 Task: Apply the split cell in columns.
Action: Mouse moved to (184, 99)
Screenshot: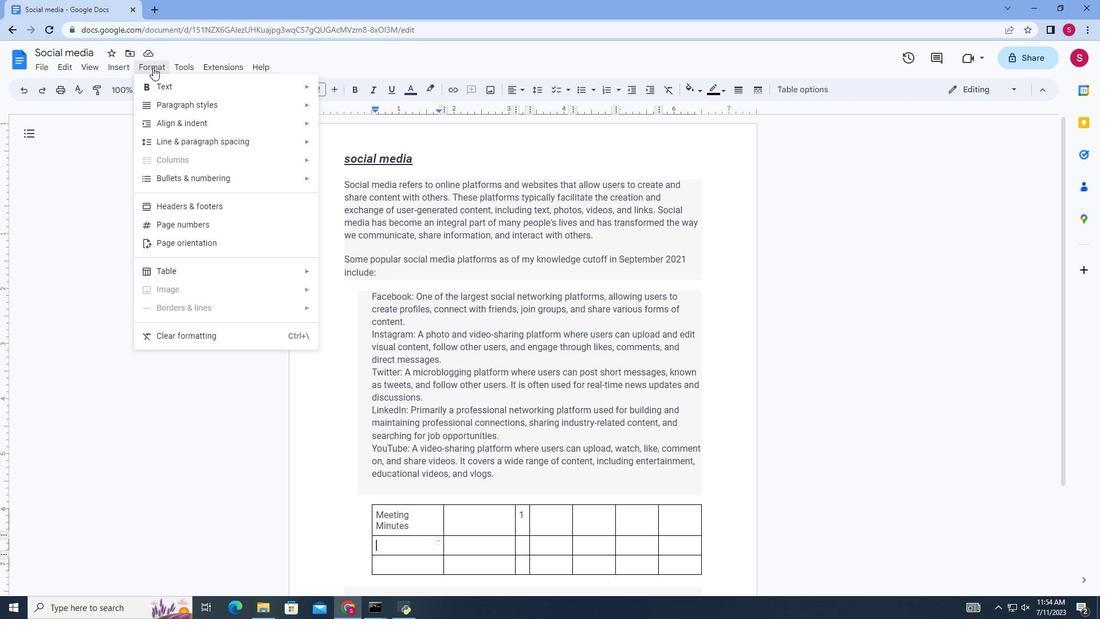 
Action: Mouse pressed left at (184, 99)
Screenshot: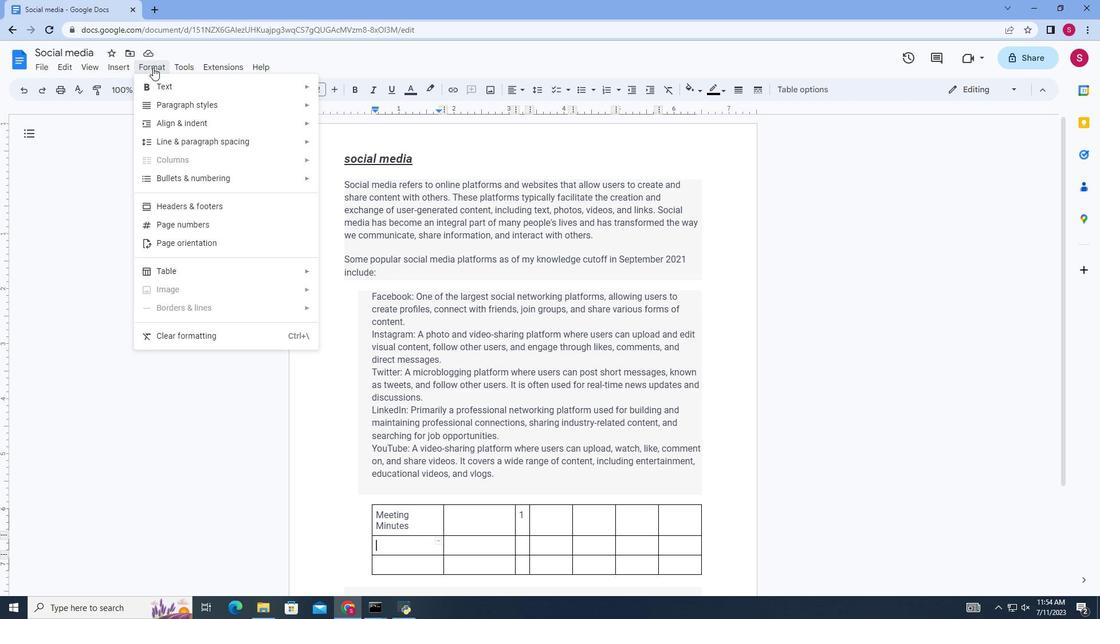 
Action: Mouse moved to (412, 538)
Screenshot: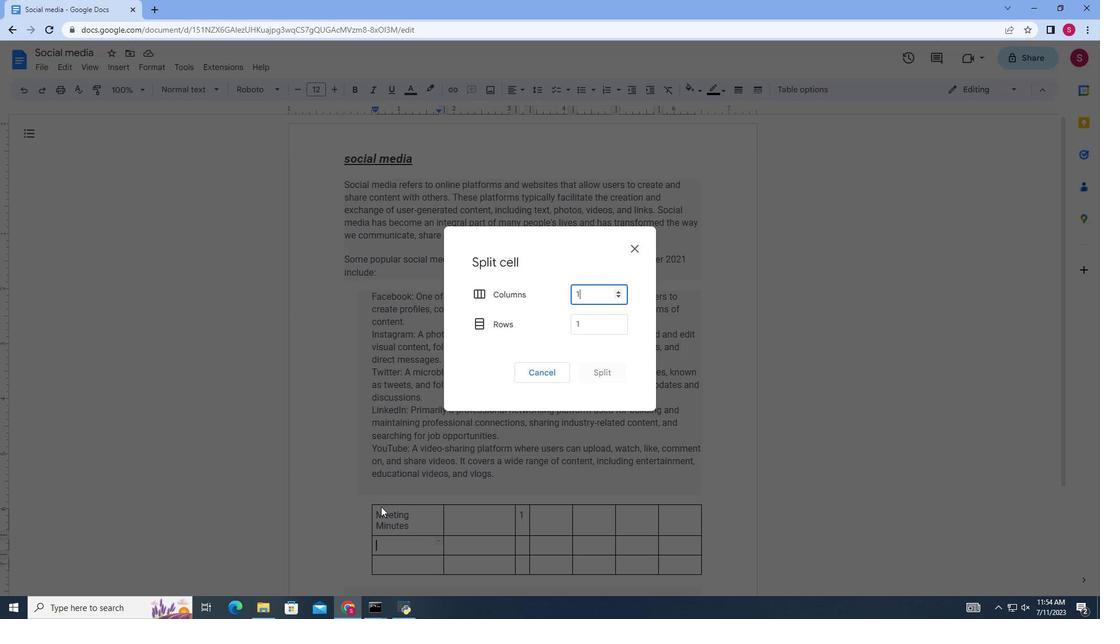 
Action: Mouse pressed left at (412, 538)
Screenshot: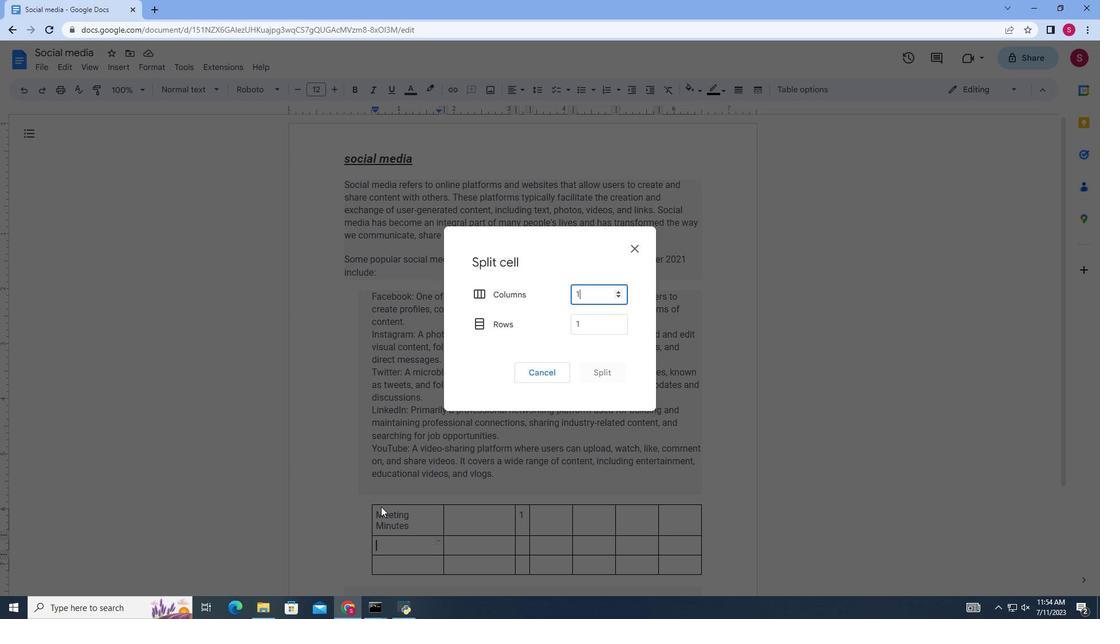 
Action: Mouse moved to (615, 327)
Screenshot: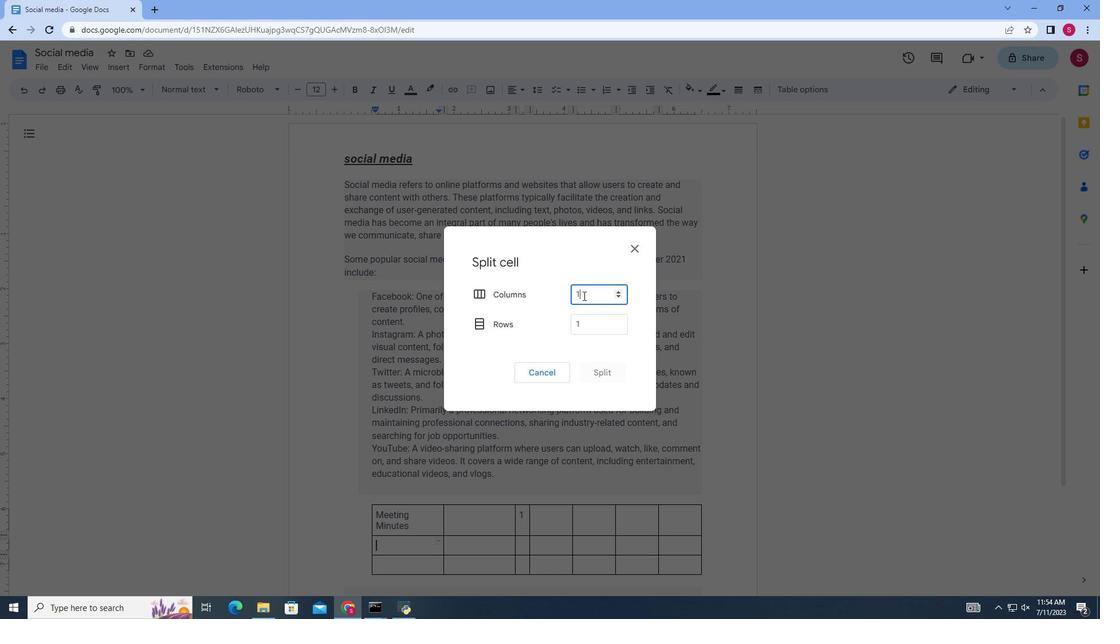 
Action: Mouse pressed left at (615, 327)
Screenshot: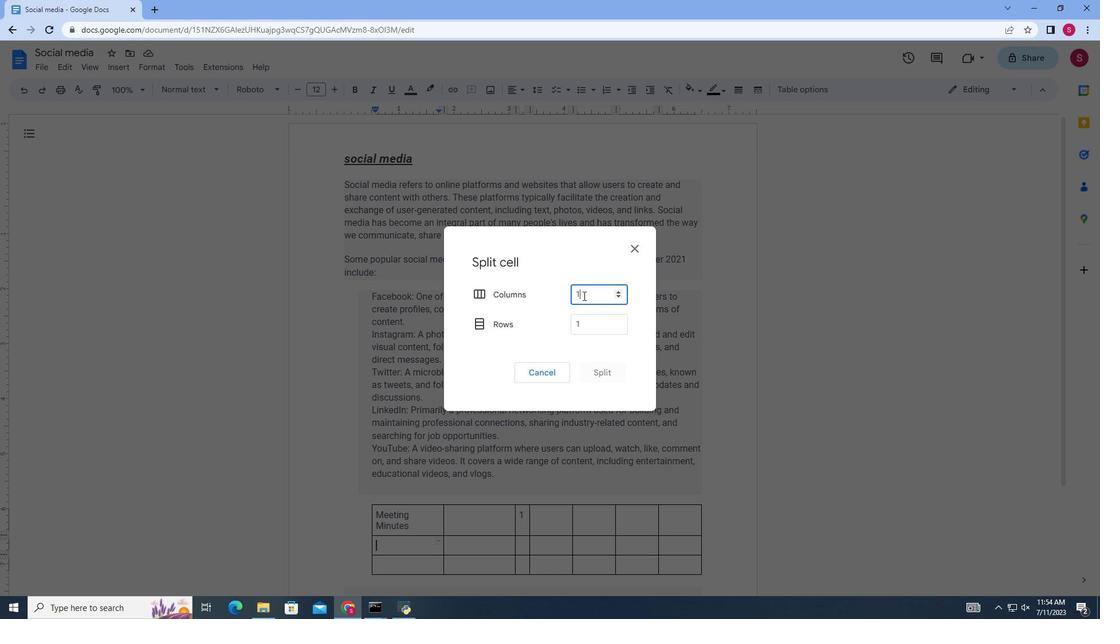 
Action: Key pressed <Key.backspace>2
Screenshot: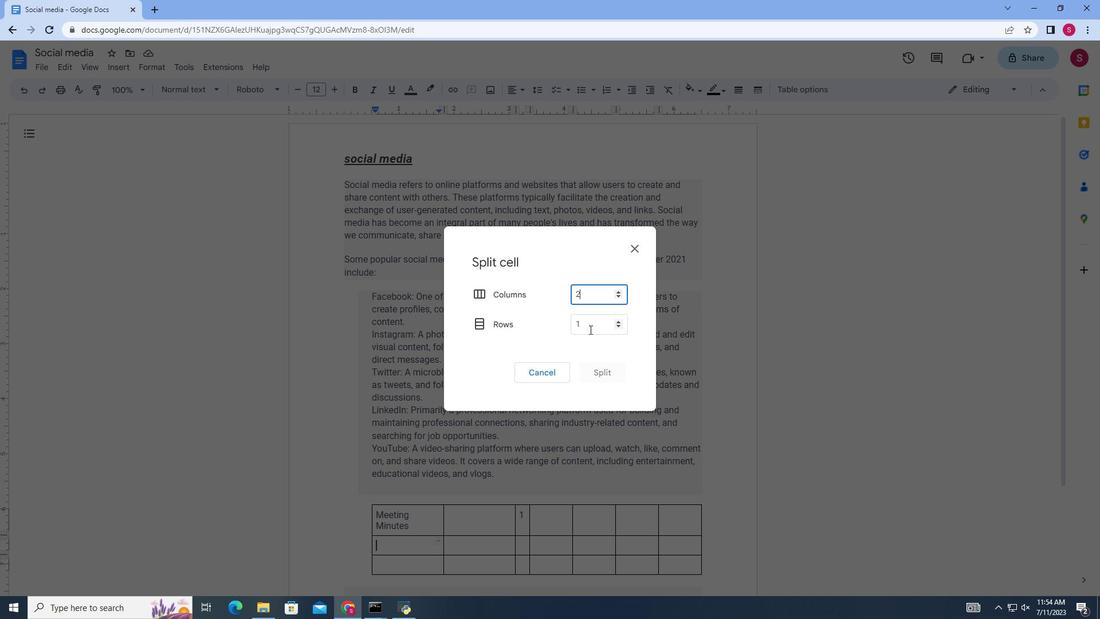 
Action: Mouse moved to (616, 355)
Screenshot: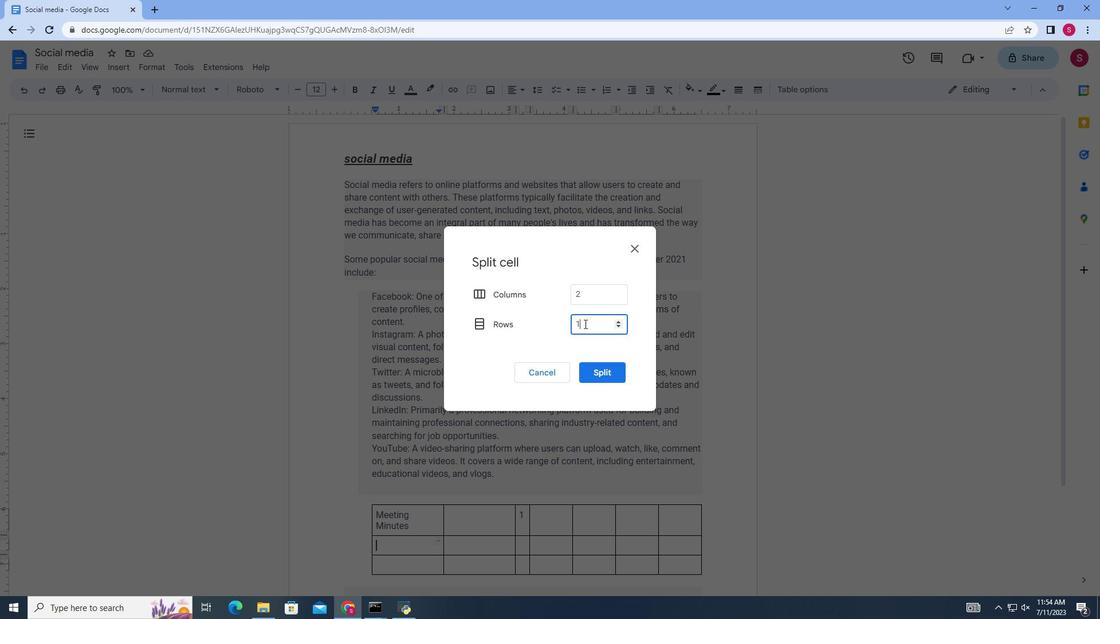 
Action: Mouse pressed left at (616, 355)
Screenshot: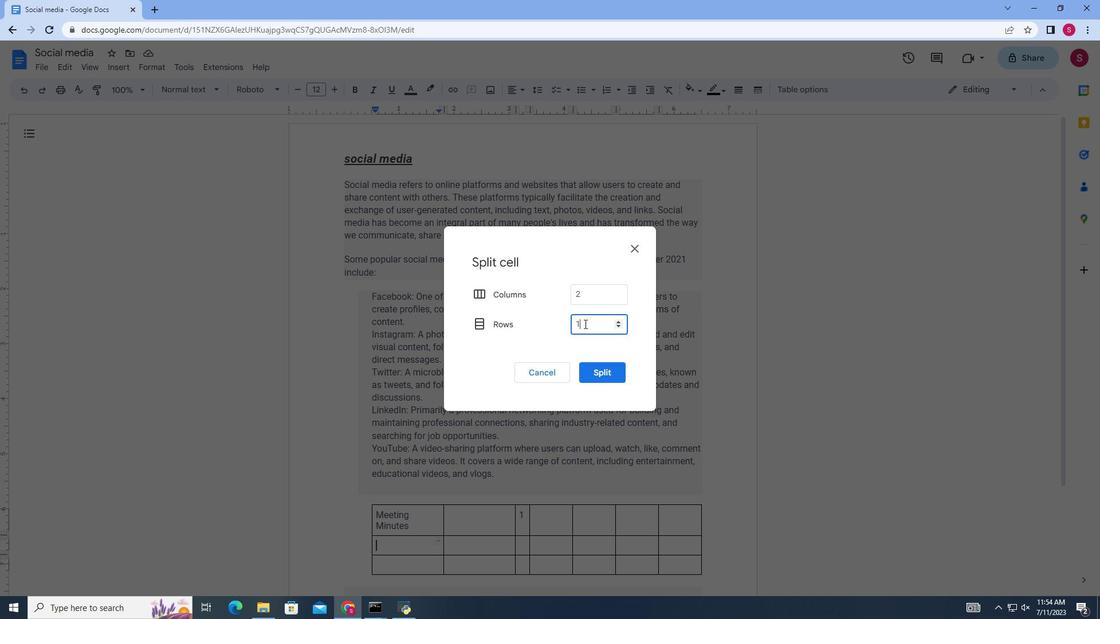 
Action: Mouse moved to (630, 404)
Screenshot: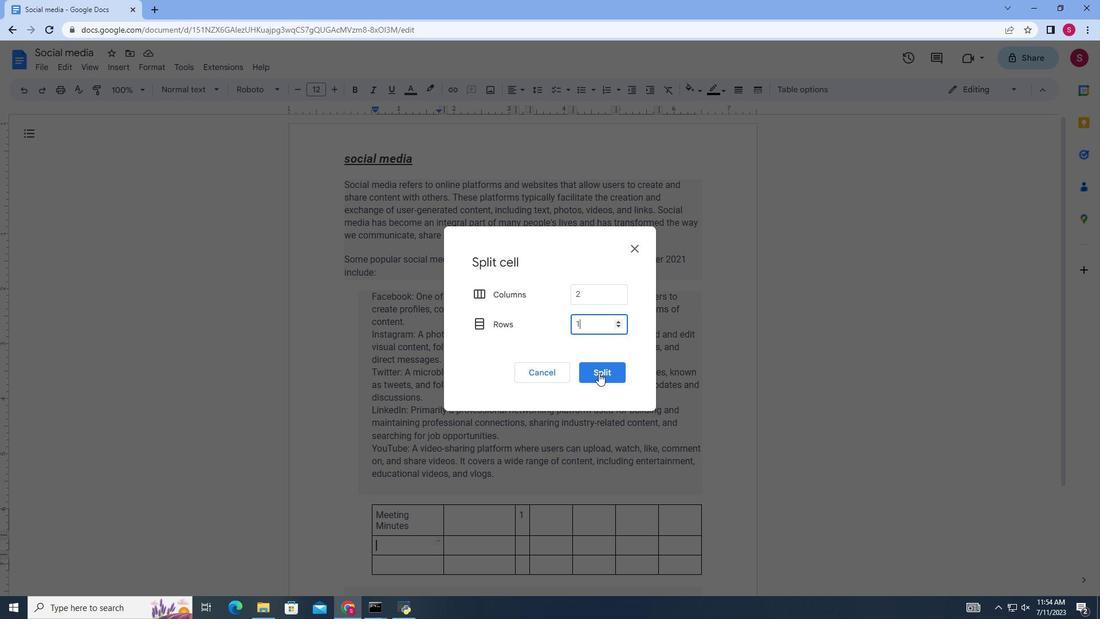 
Action: Mouse pressed left at (630, 404)
Screenshot: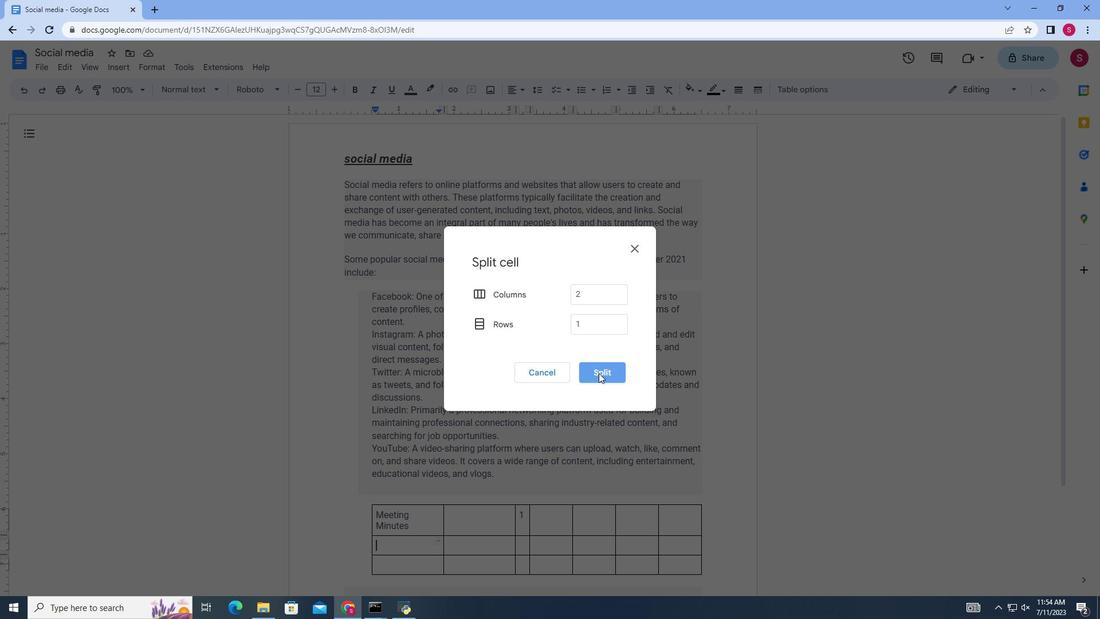 
